 Task: Create a sub task Gather and Analyse Requirements for the task  Create a feature for users to report inappropriate content in the project Vertex , assign it to team member softage.10@softage.net and update the status of the sub task to  Off Track , set the priority of the sub task to High.
Action: Mouse moved to (38, 359)
Screenshot: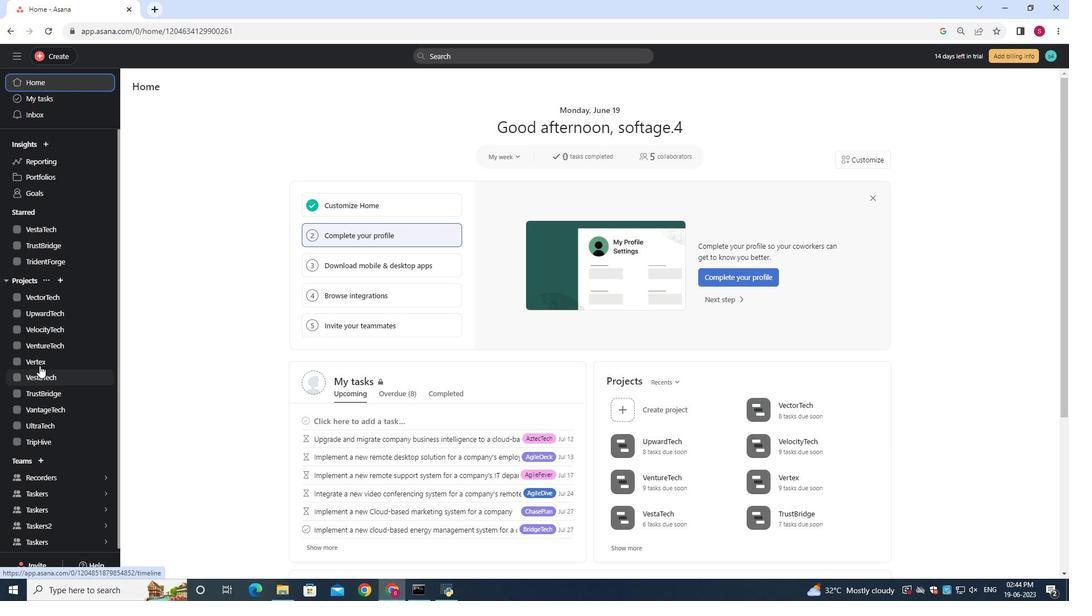 
Action: Mouse pressed left at (38, 359)
Screenshot: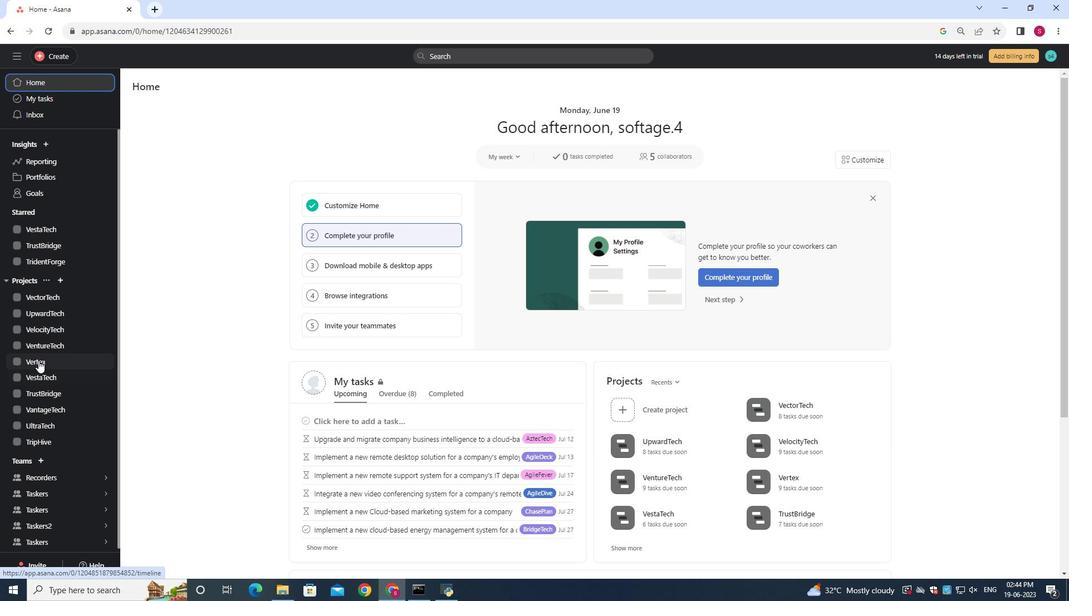 
Action: Mouse moved to (384, 242)
Screenshot: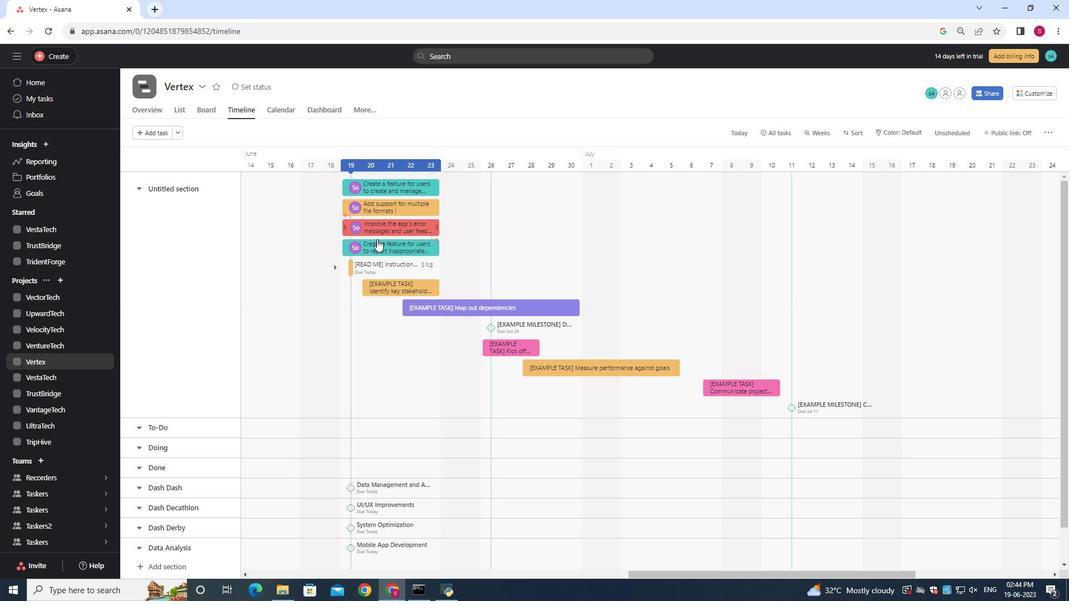 
Action: Mouse pressed left at (384, 242)
Screenshot: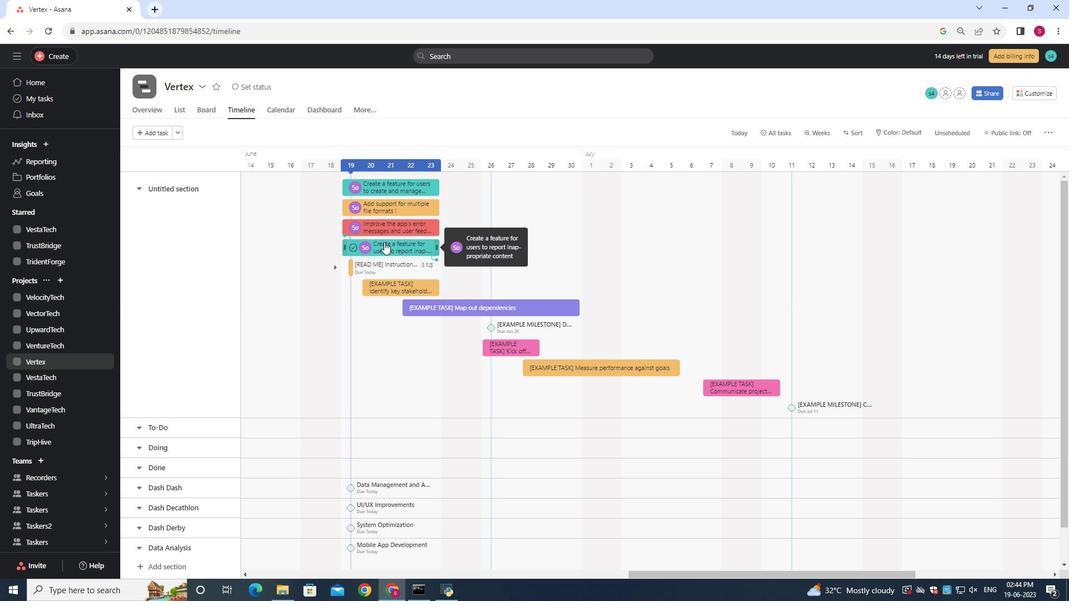 
Action: Mouse moved to (835, 359)
Screenshot: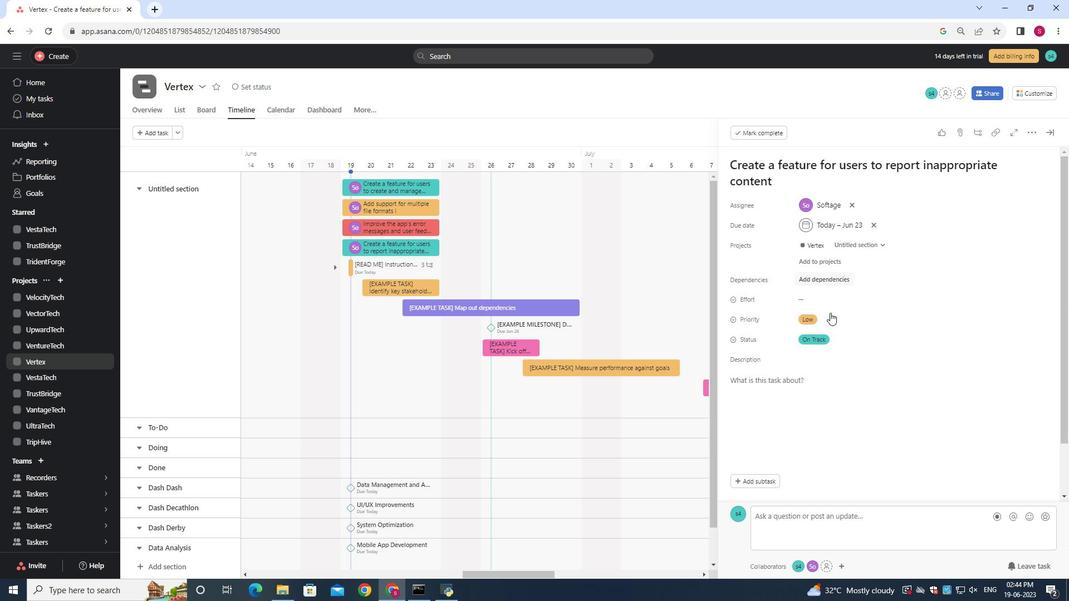 
Action: Mouse scrolled (835, 358) with delta (0, 0)
Screenshot: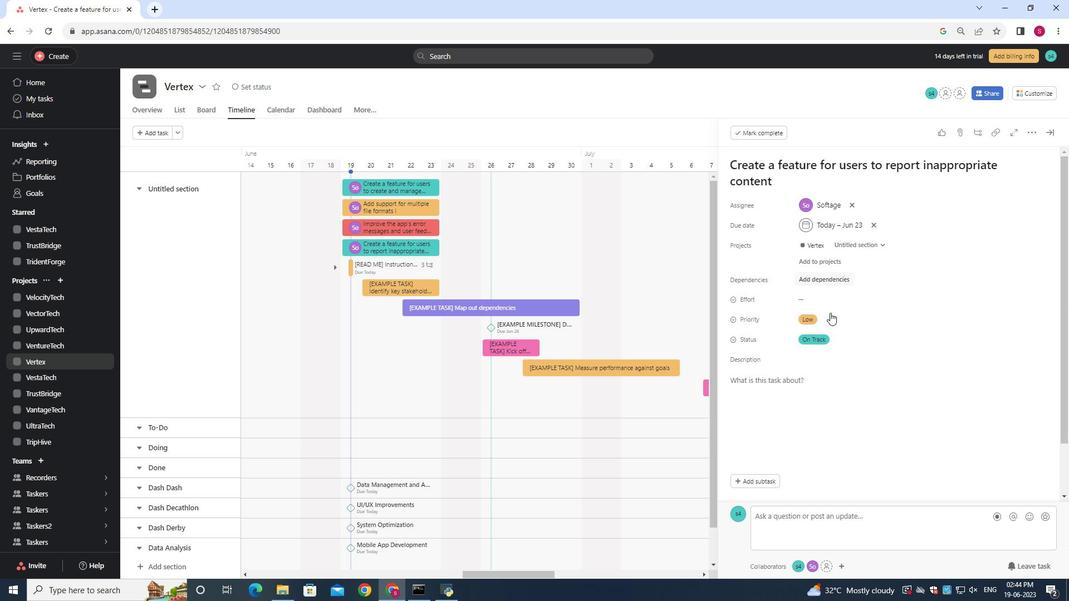 
Action: Mouse moved to (835, 360)
Screenshot: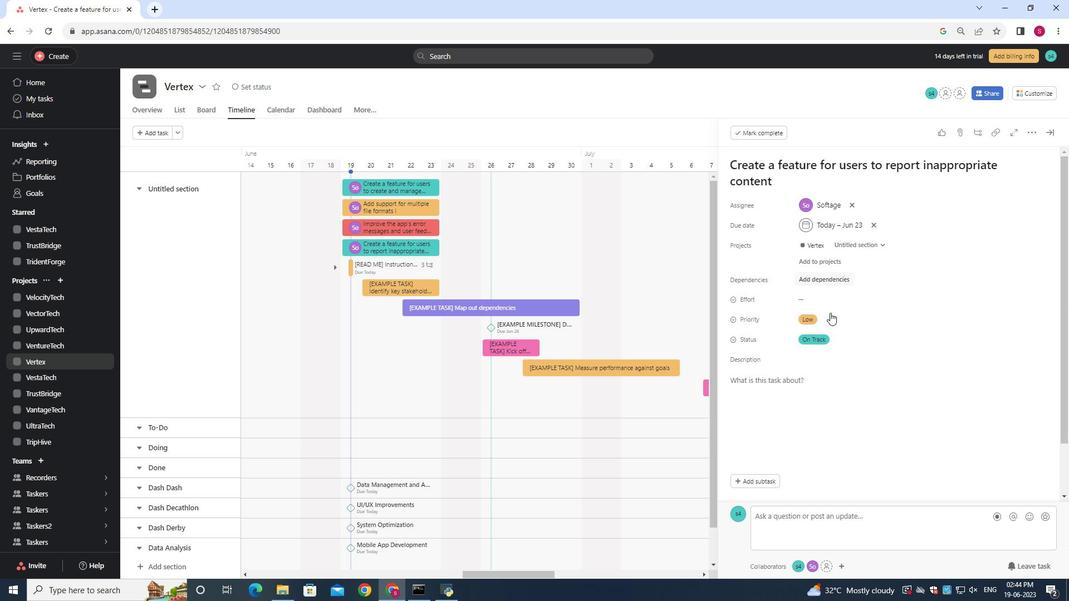 
Action: Mouse scrolled (835, 359) with delta (0, 0)
Screenshot: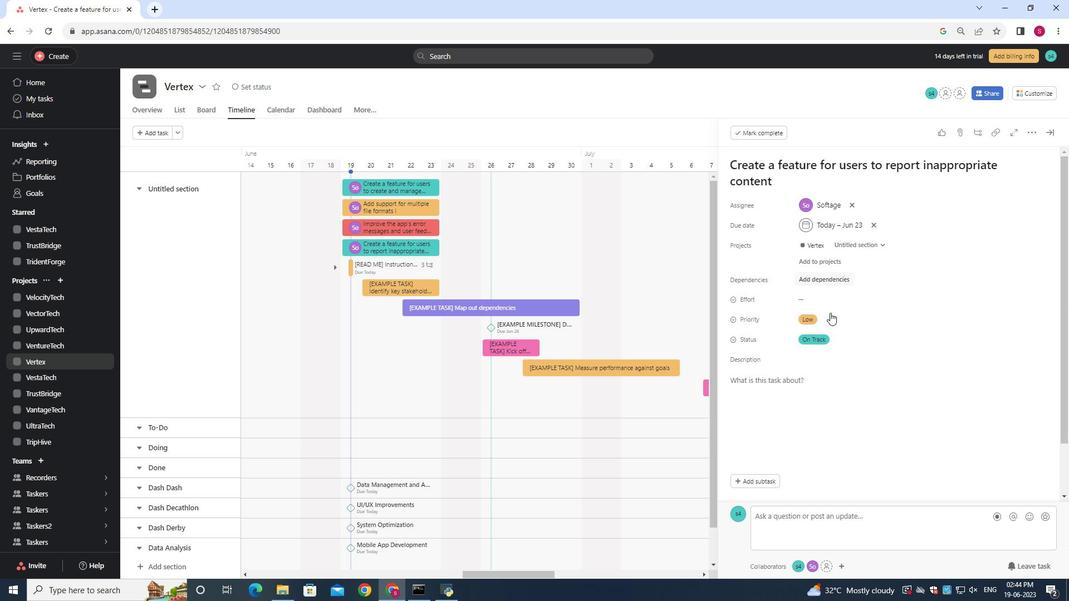 
Action: Mouse moved to (835, 361)
Screenshot: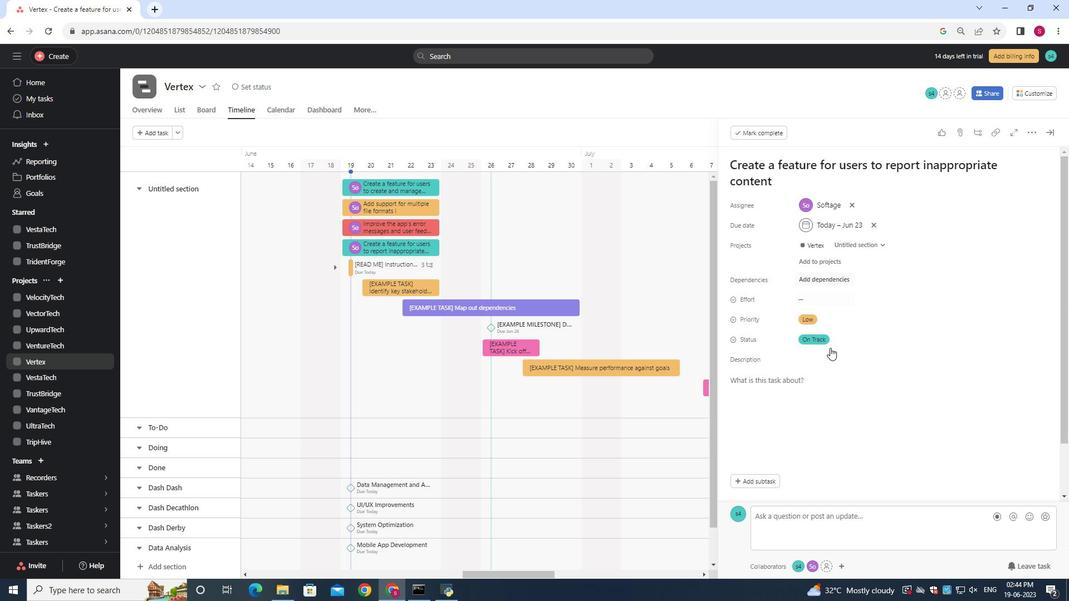 
Action: Mouse scrolled (835, 360) with delta (0, 0)
Screenshot: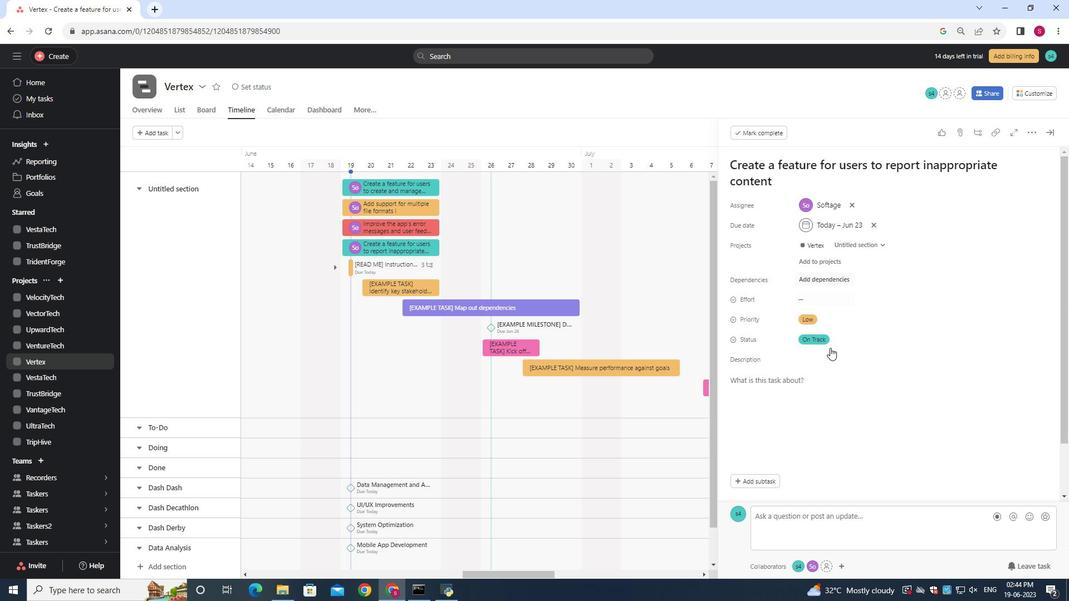 
Action: Mouse scrolled (835, 360) with delta (0, 0)
Screenshot: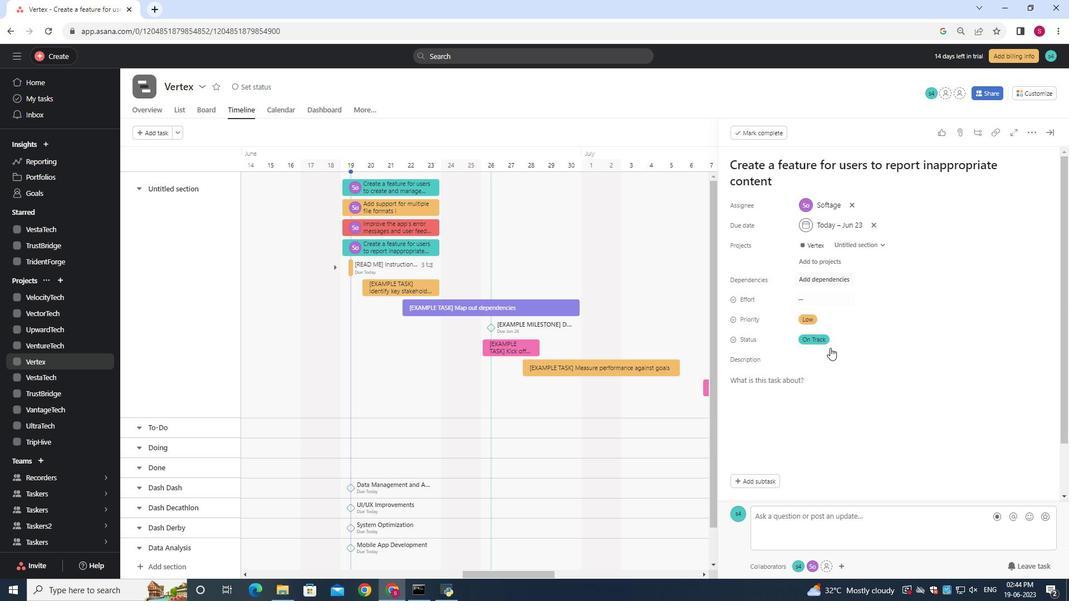 
Action: Mouse scrolled (835, 360) with delta (0, 0)
Screenshot: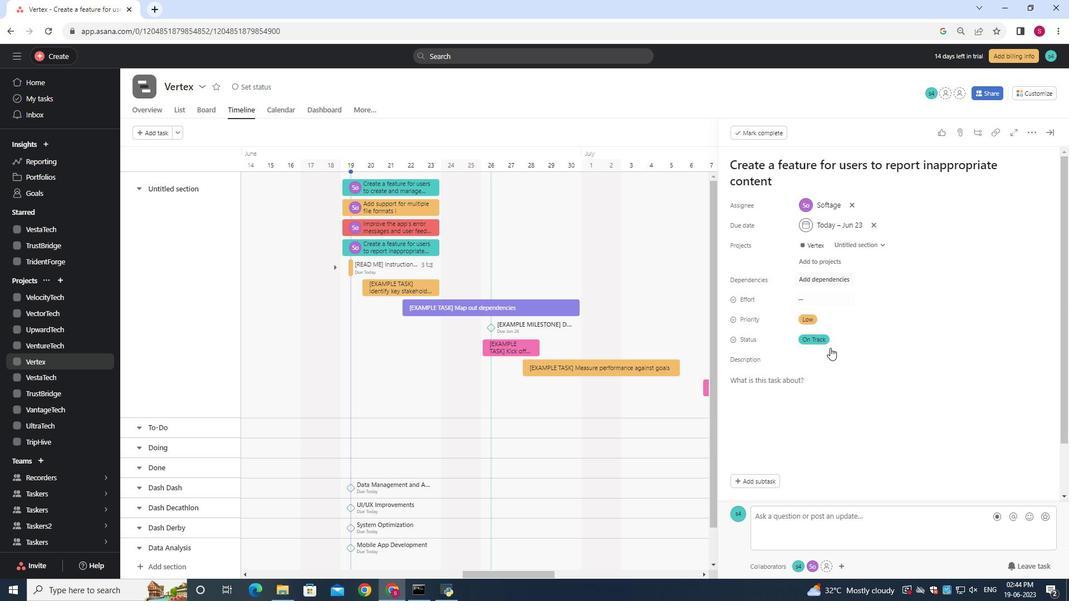 
Action: Mouse scrolled (835, 360) with delta (0, 0)
Screenshot: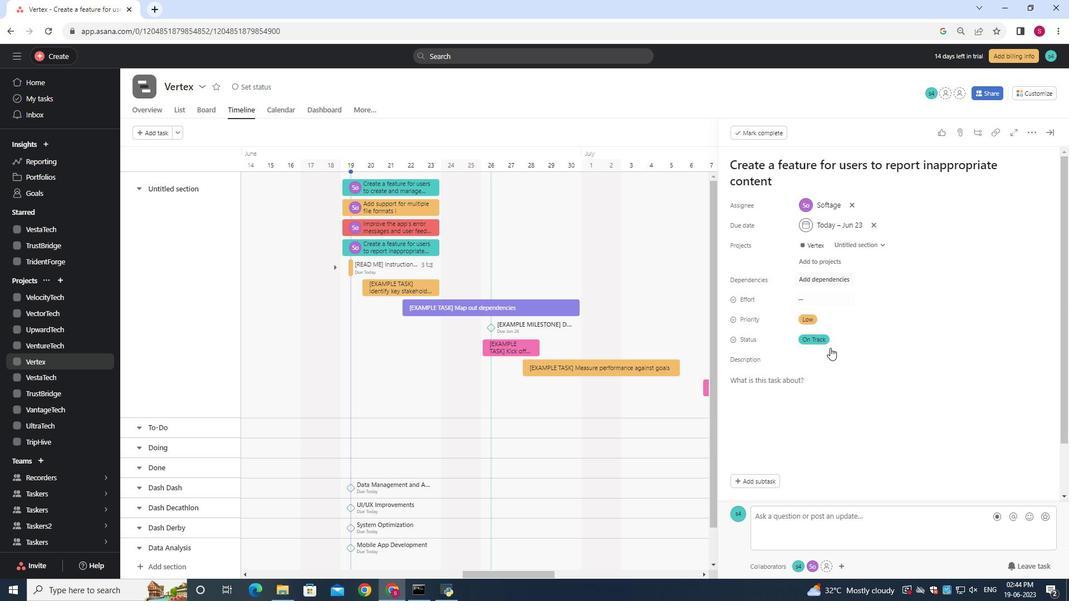 
Action: Mouse moved to (835, 361)
Screenshot: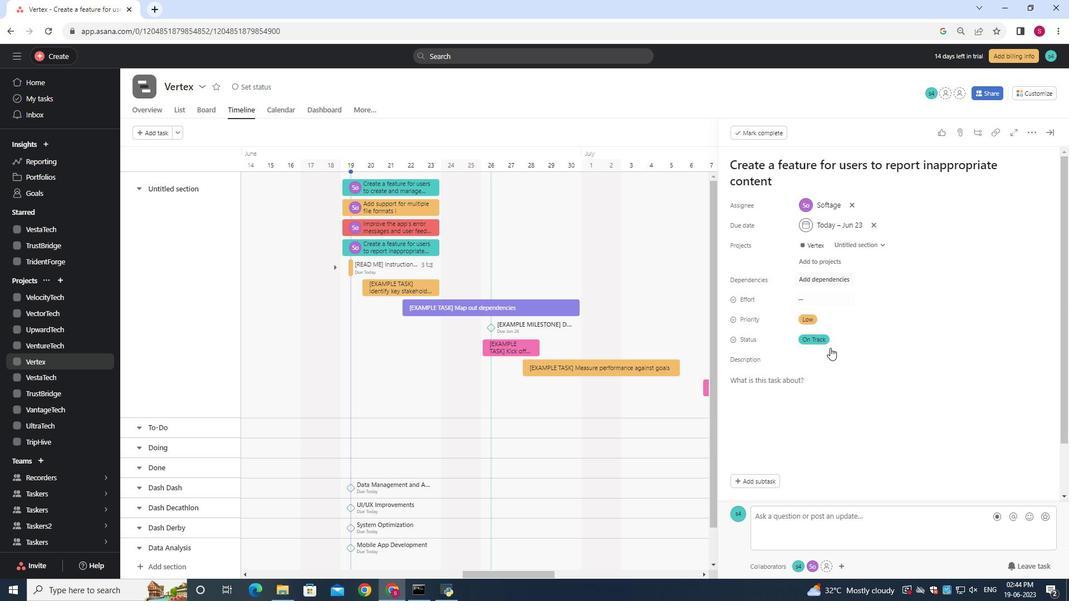 
Action: Mouse scrolled (835, 360) with delta (0, 0)
Screenshot: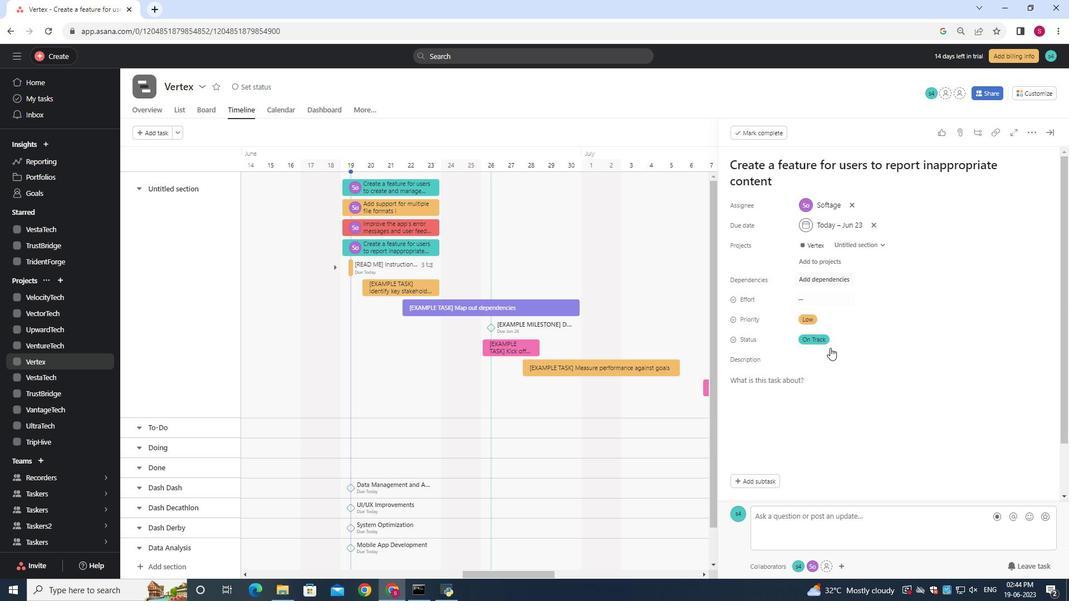 
Action: Mouse moved to (750, 420)
Screenshot: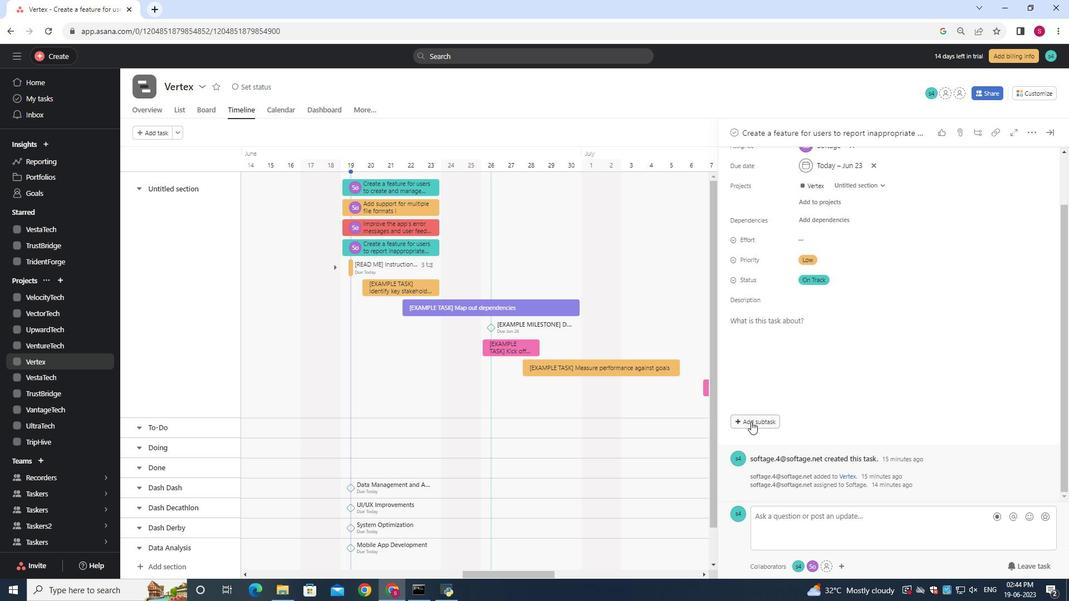 
Action: Mouse pressed left at (750, 420)
Screenshot: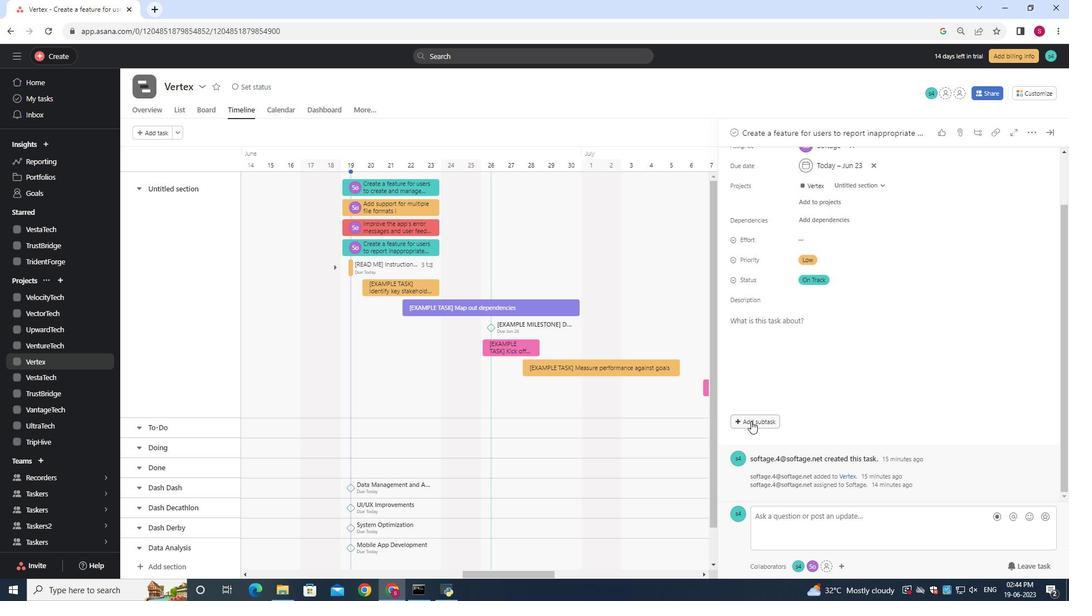 
Action: Mouse moved to (758, 405)
Screenshot: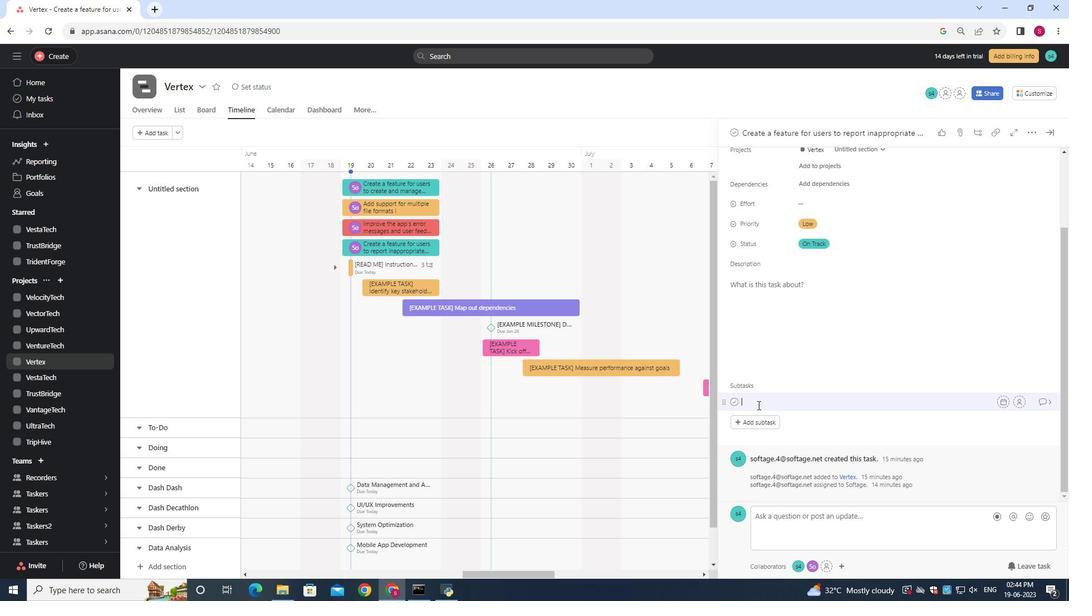 
Action: Key pressed <Key.shift><Key.shift><Key.shift><Key.shift><Key.shift><Key.shift><Key.shift><Key.shift><Key.shift><Key.shift><Key.shift><Key.shift><Key.shift><Key.shift><Key.shift><Key.shift><Key.shift><Key.shift><Key.shift><Key.shift><Key.shift><Key.shift><Key.shift><Key.shift><Key.shift><Key.shift><Key.shift><Key.shift><Key.shift><Key.shift><Key.shift><Key.shift><Key.shift>Gather<Key.space>and<Key.space><Key.shift>Analyse<Key.space><Key.shift><Key.shift><Key.shift><Key.shift><Key.shift><Key.shift><Key.shift><Key.shift><Key.shift><Key.shift><Key.shift><Key.shift><Key.shift><Key.shift><Key.shift><Key.shift><Key.shift><Key.shift><Key.shift><Key.shift><Key.shift><Key.shift><Key.shift><Key.shift><Key.shift><Key.shift><Key.shift><Key.shift><Key.shift><Key.shift><Key.shift><Key.shift><Key.shift><Key.shift><Key.shift><Key.shift><Key.shift><Key.shift><Key.shift><Key.shift><Key.shift><Key.shift><Key.shift><Key.shift><Key.shift><Key.shift><Key.shift><Key.shift><Key.shift><Key.shift><Key.shift><Key.shift><Key.shift><Key.shift><Key.shift><Key.shift><Key.shift><Key.shift><Key.shift><Key.shift><Key.shift><Key.shift><Key.shift><Key.shift><Key.shift><Key.shift><Key.shift><Key.shift><Key.shift><Key.shift><Key.shift><Key.shift><Key.shift><Key.shift><Key.shift><Key.shift><Key.shift><Key.shift><Key.shift><Key.shift><Key.shift><Key.shift><Key.shift><Key.shift><Key.shift><Key.shift><Key.shift><Key.shift><Key.shift><Key.shift><Key.shift><Key.shift><Key.shift><Key.shift>Requirements<Key.space>
Screenshot: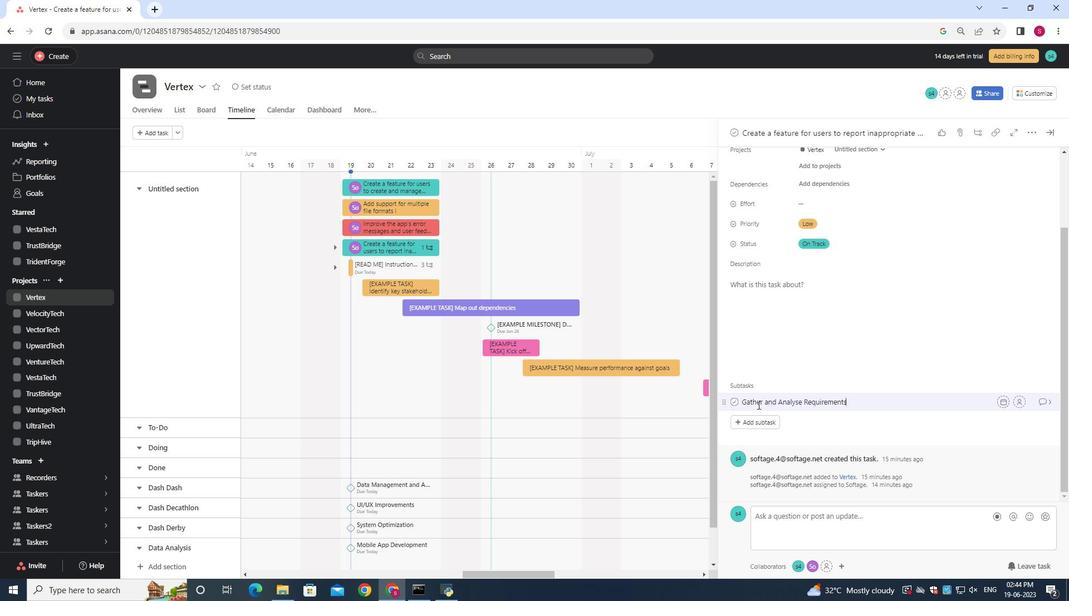 
Action: Mouse moved to (1017, 399)
Screenshot: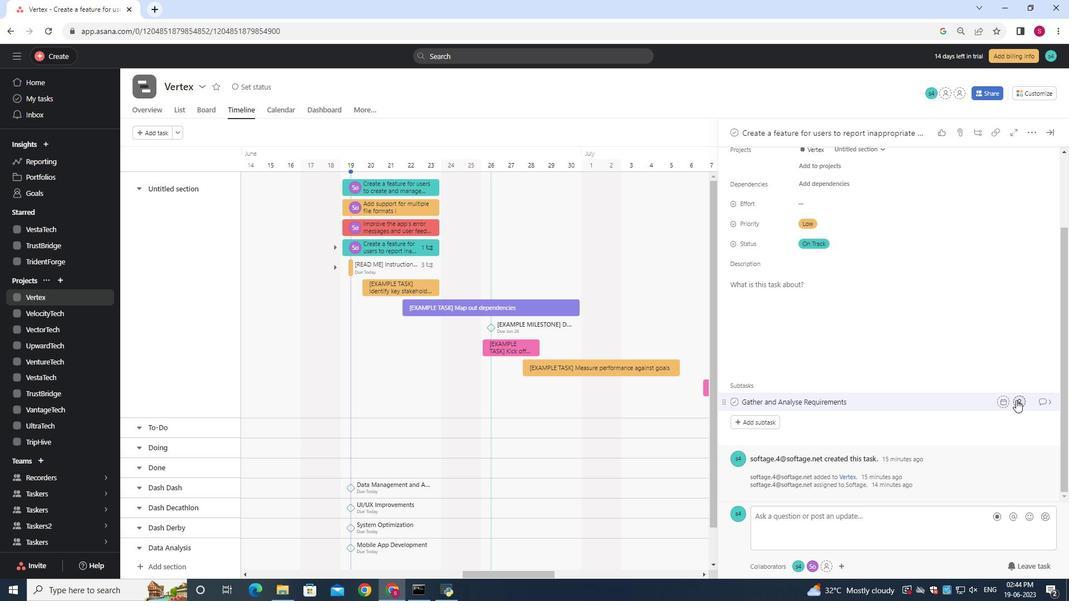 
Action: Mouse pressed left at (1017, 399)
Screenshot: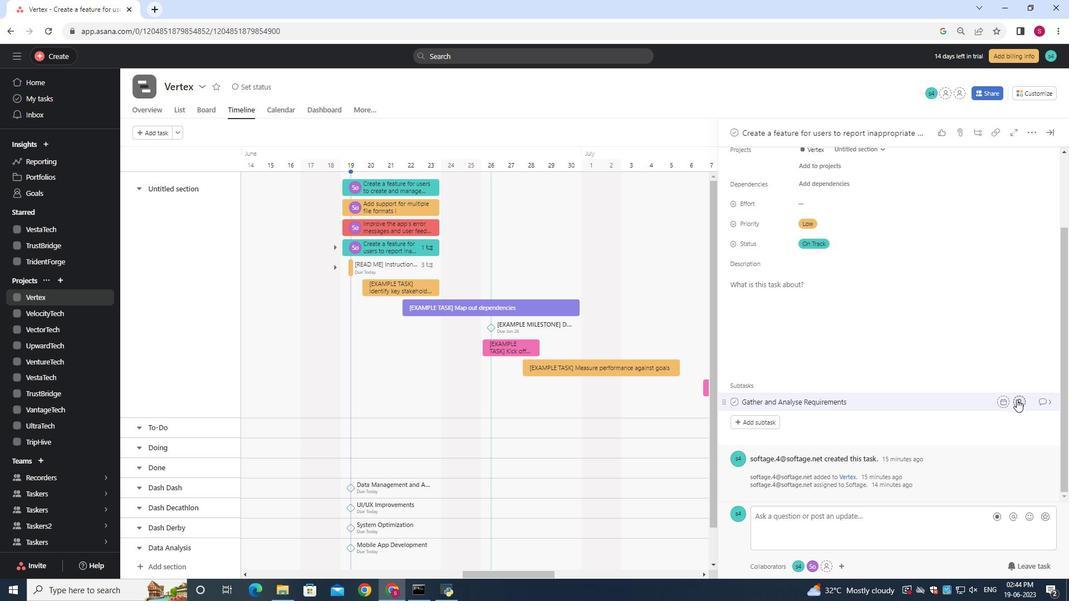 
Action: Key pressed softage.10<Key.shift>@softage.net
Screenshot: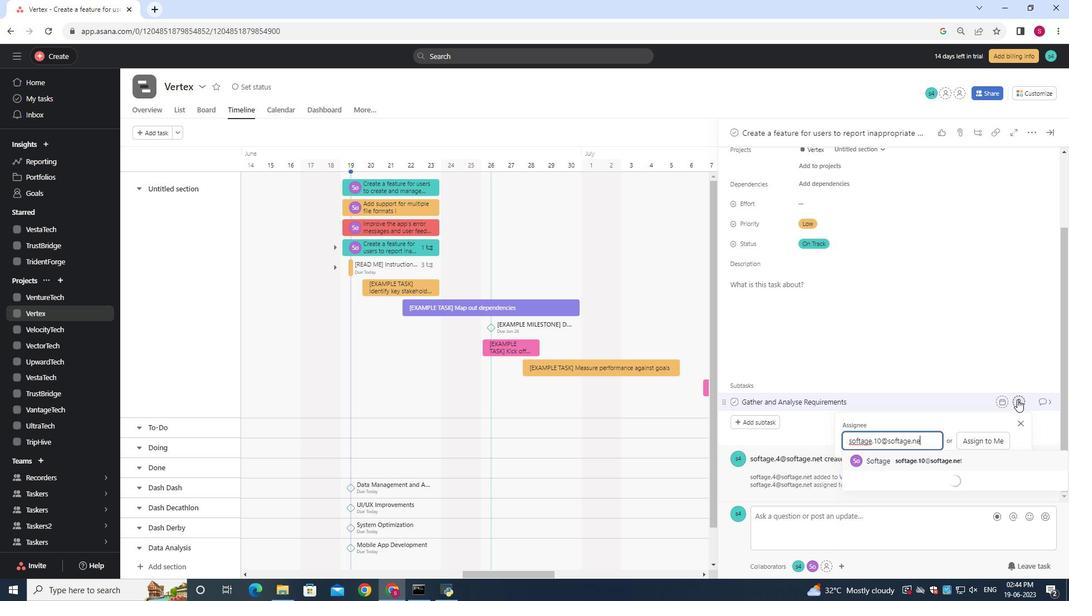 
Action: Mouse moved to (928, 464)
Screenshot: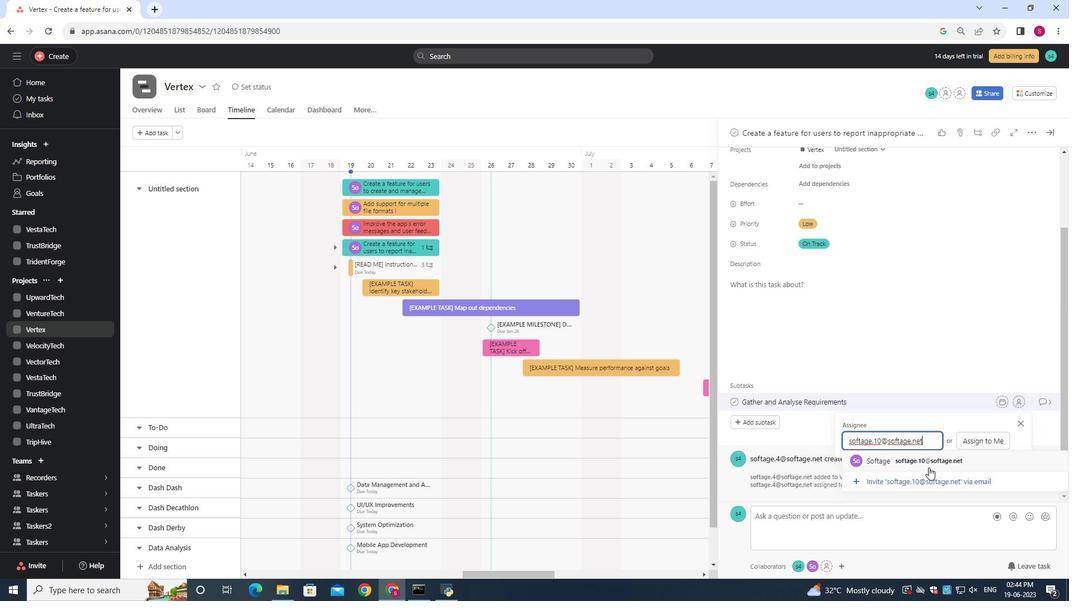 
Action: Mouse pressed left at (928, 464)
Screenshot: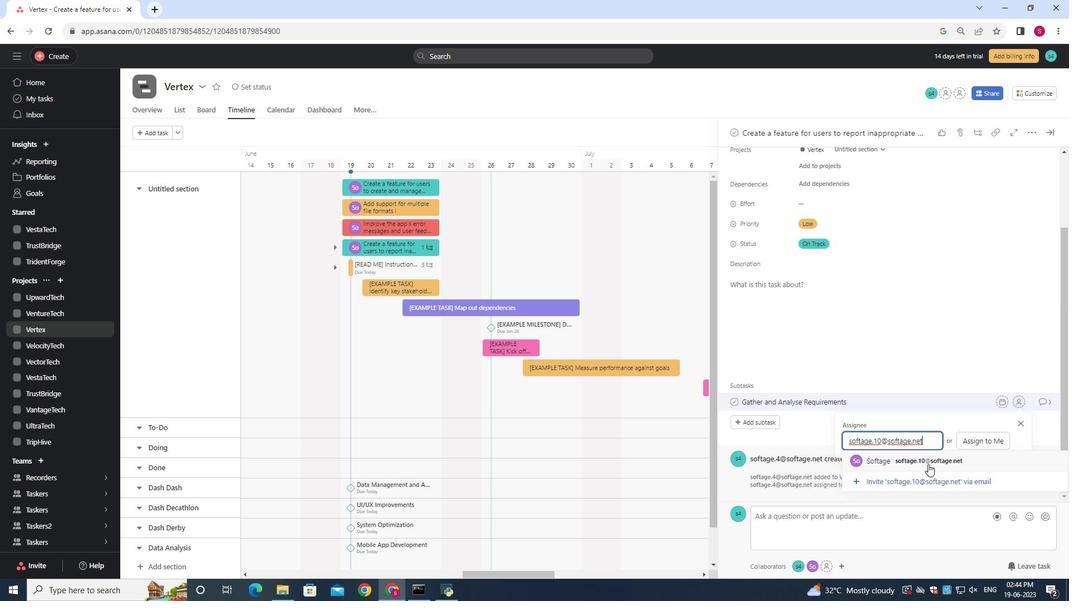 
Action: Mouse moved to (1044, 402)
Screenshot: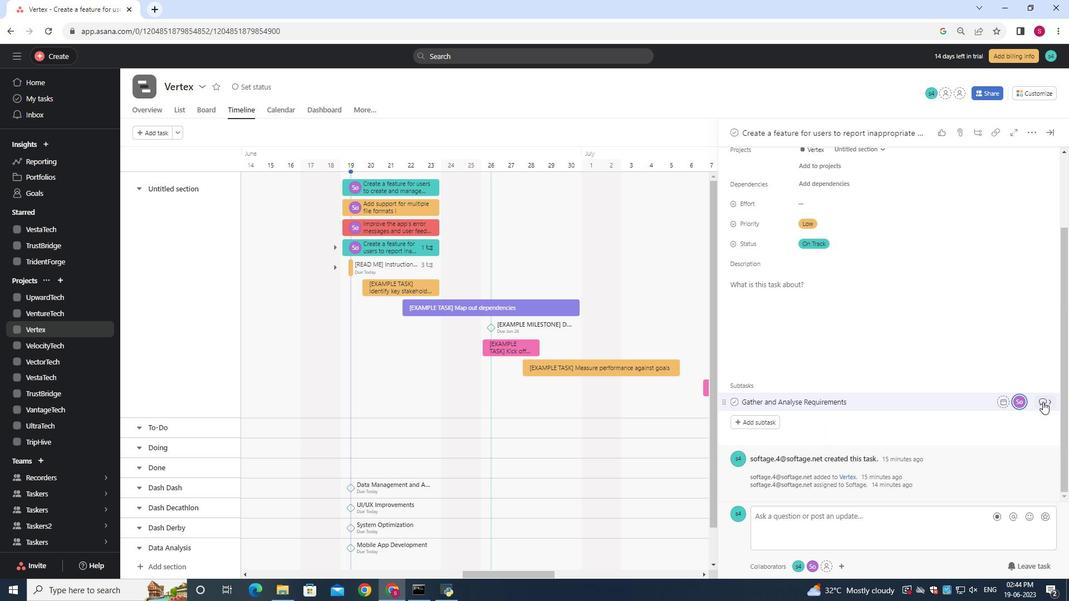 
Action: Mouse pressed left at (1043, 402)
Screenshot: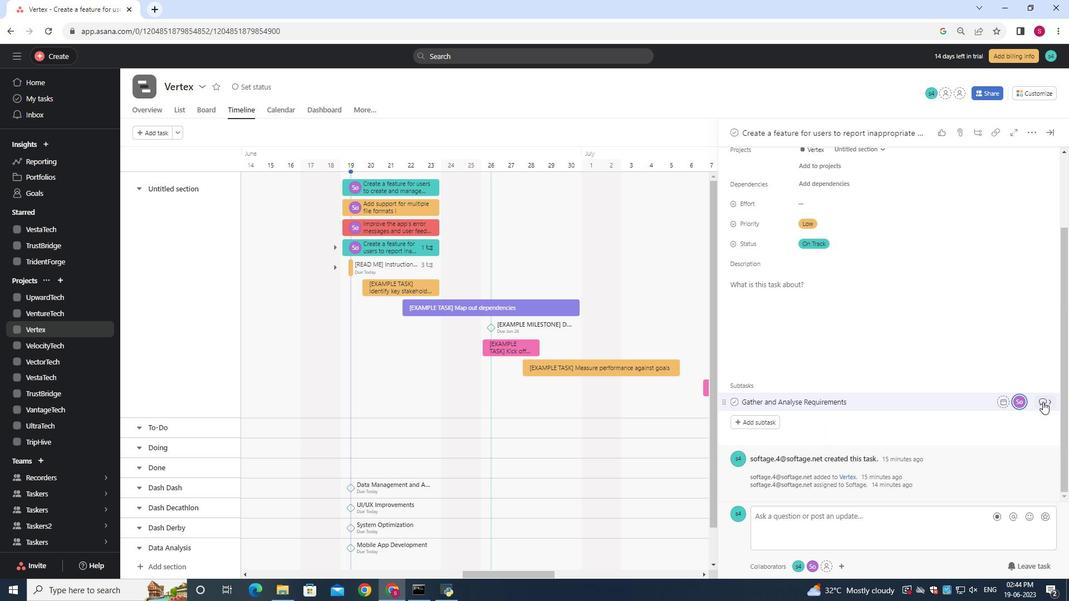 
Action: Mouse moved to (744, 272)
Screenshot: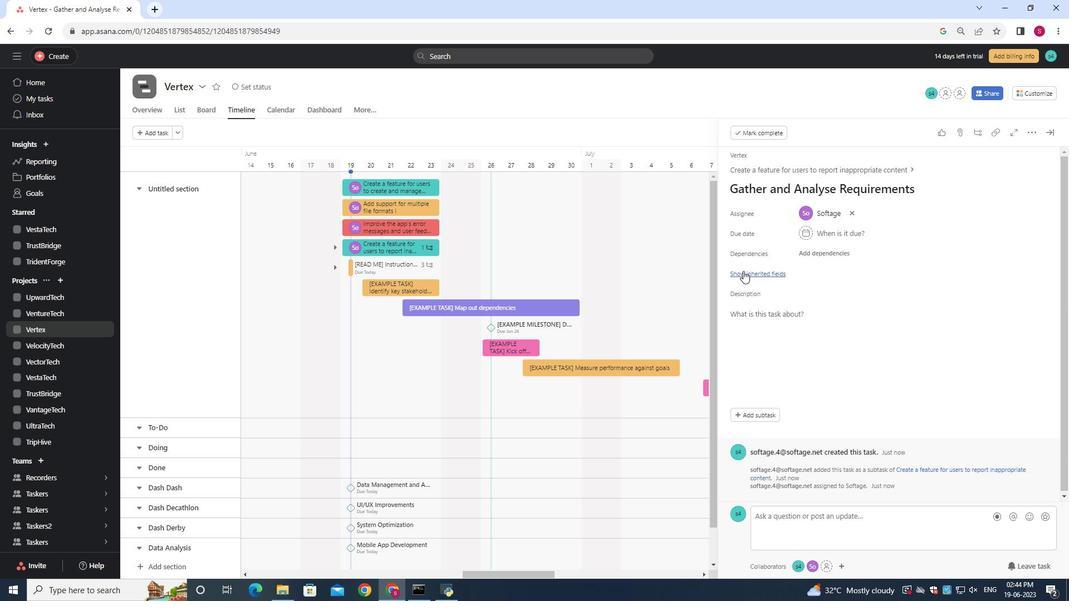 
Action: Mouse pressed left at (744, 272)
Screenshot: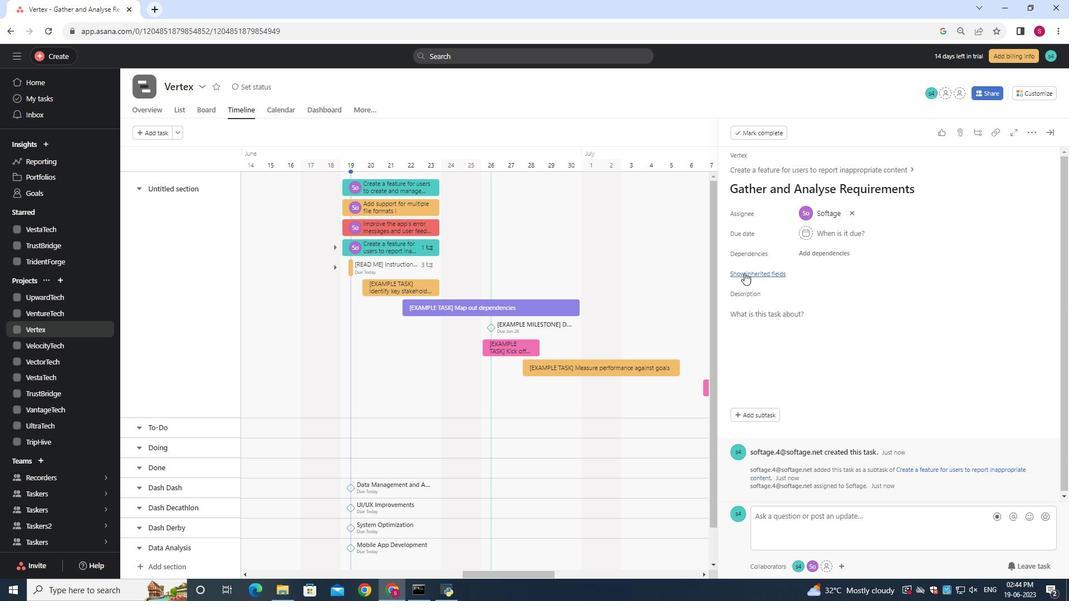 
Action: Mouse moved to (801, 332)
Screenshot: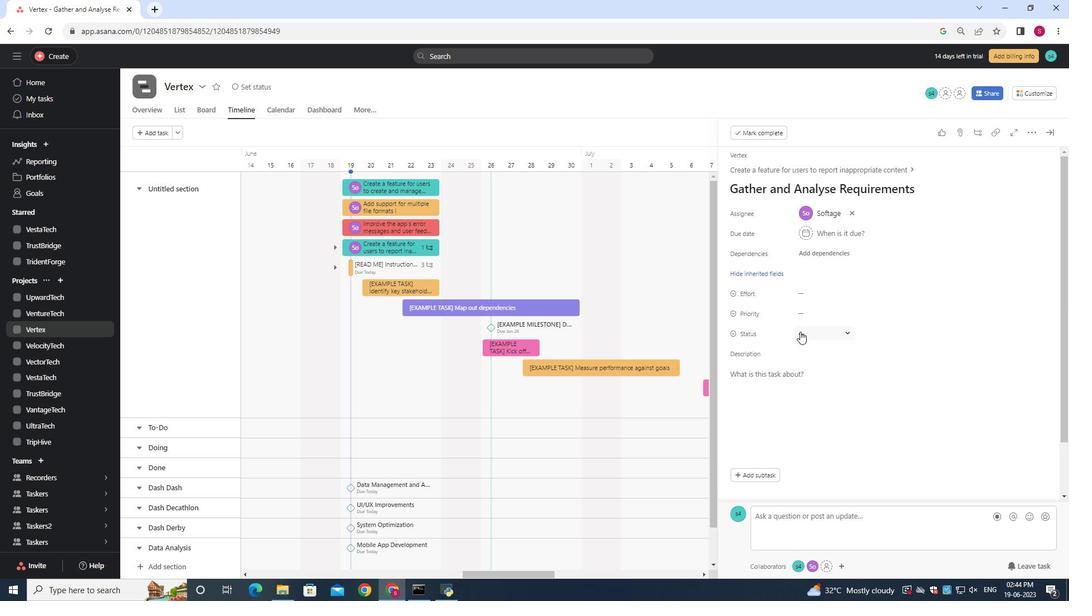 
Action: Mouse pressed left at (801, 332)
Screenshot: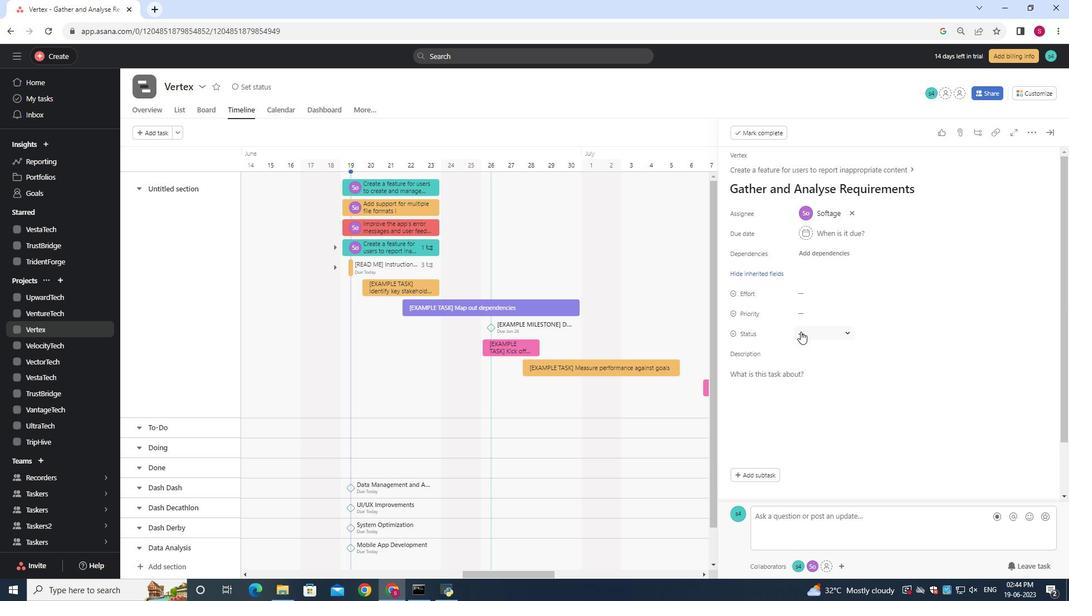 
Action: Mouse moved to (830, 398)
Screenshot: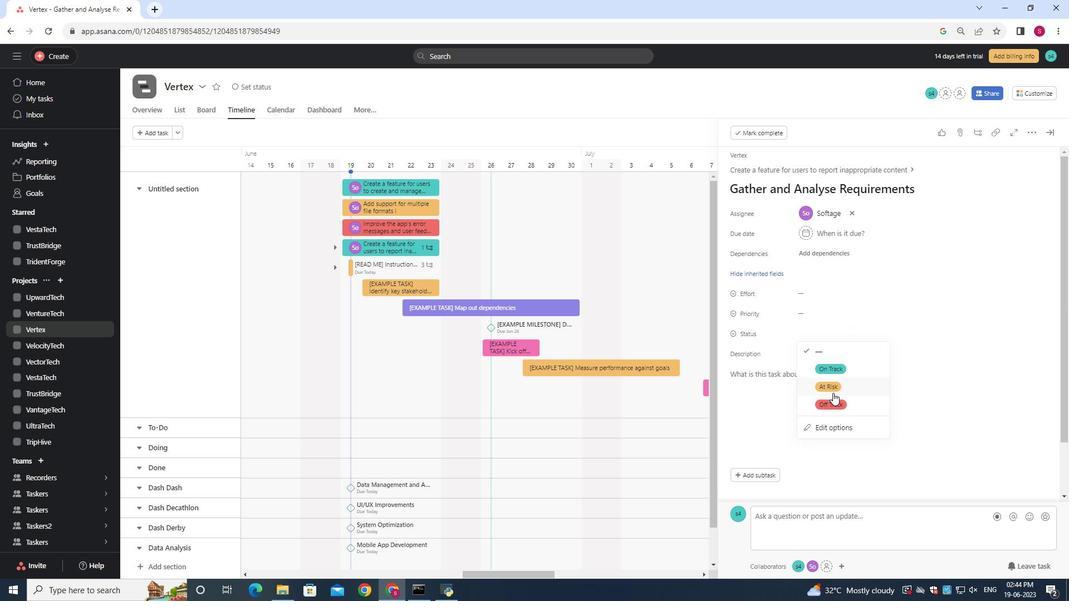 
Action: Mouse pressed left at (830, 398)
Screenshot: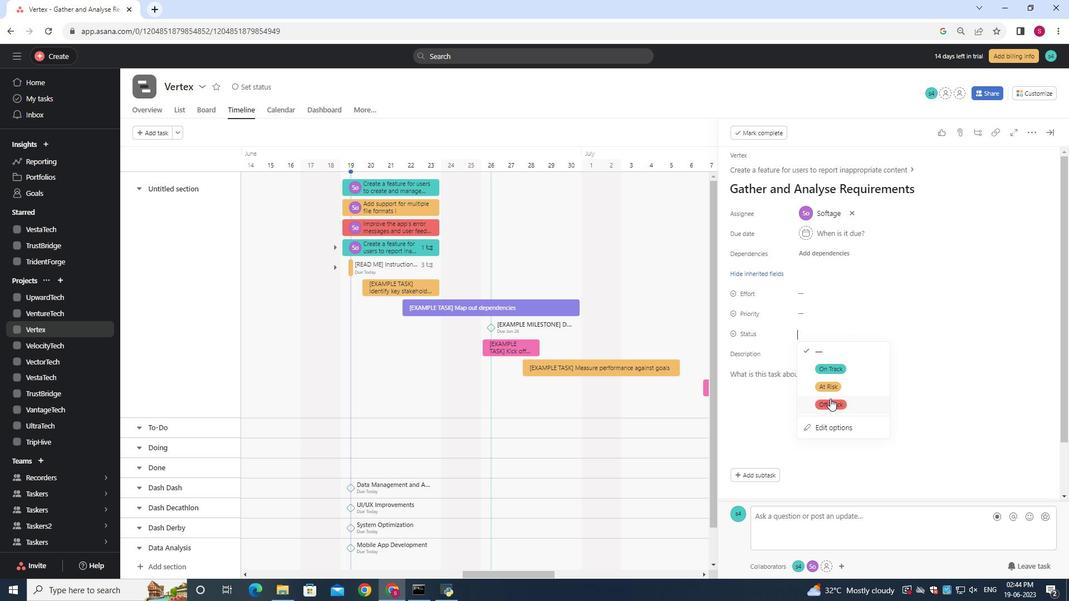 
Action: Mouse moved to (806, 315)
Screenshot: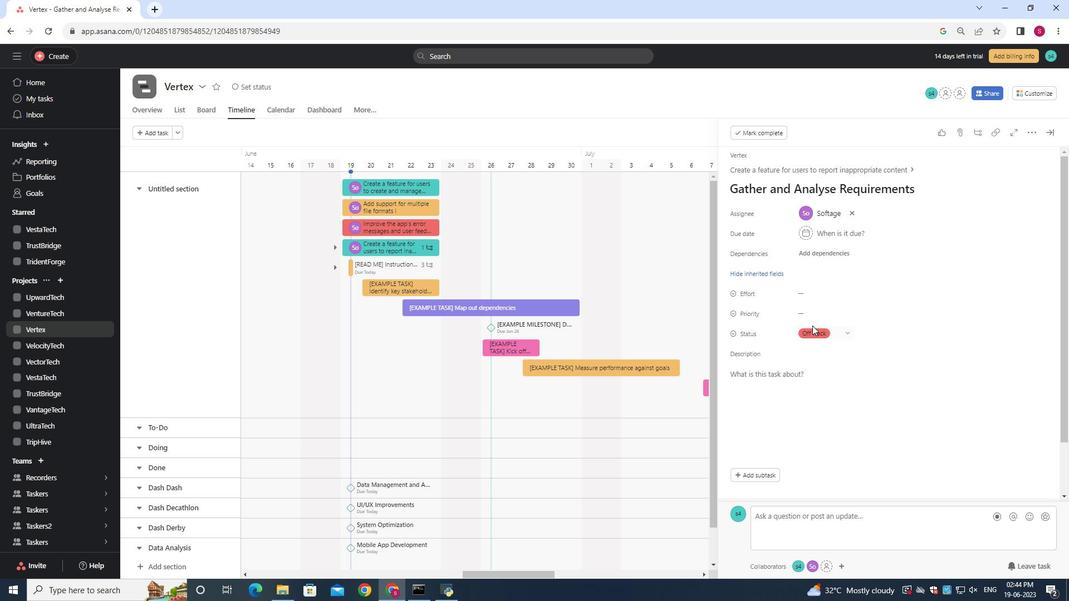 
Action: Mouse pressed left at (806, 315)
Screenshot: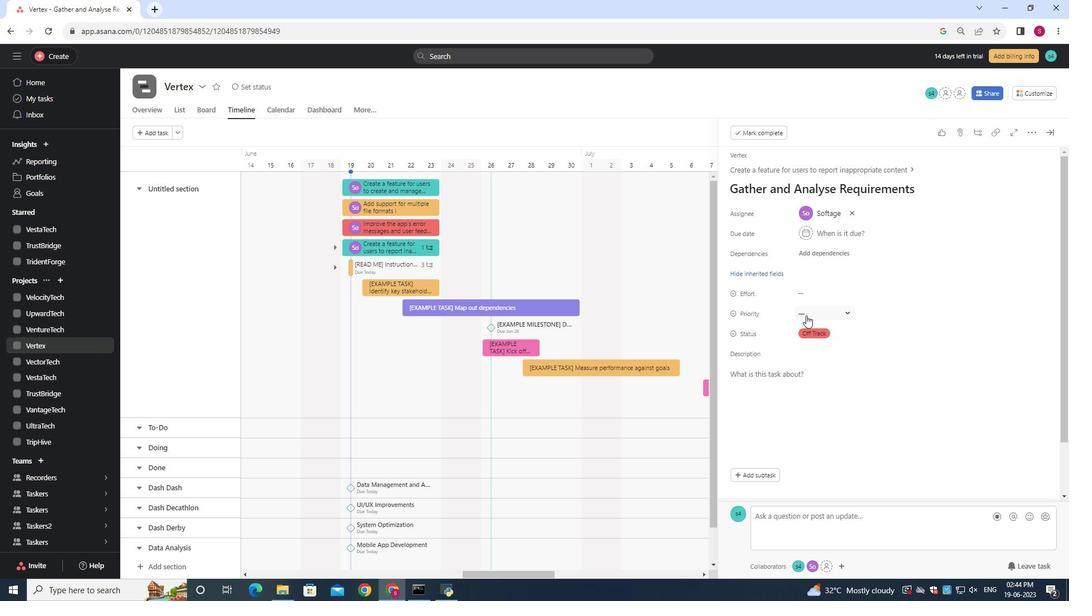 
Action: Mouse moved to (826, 347)
Screenshot: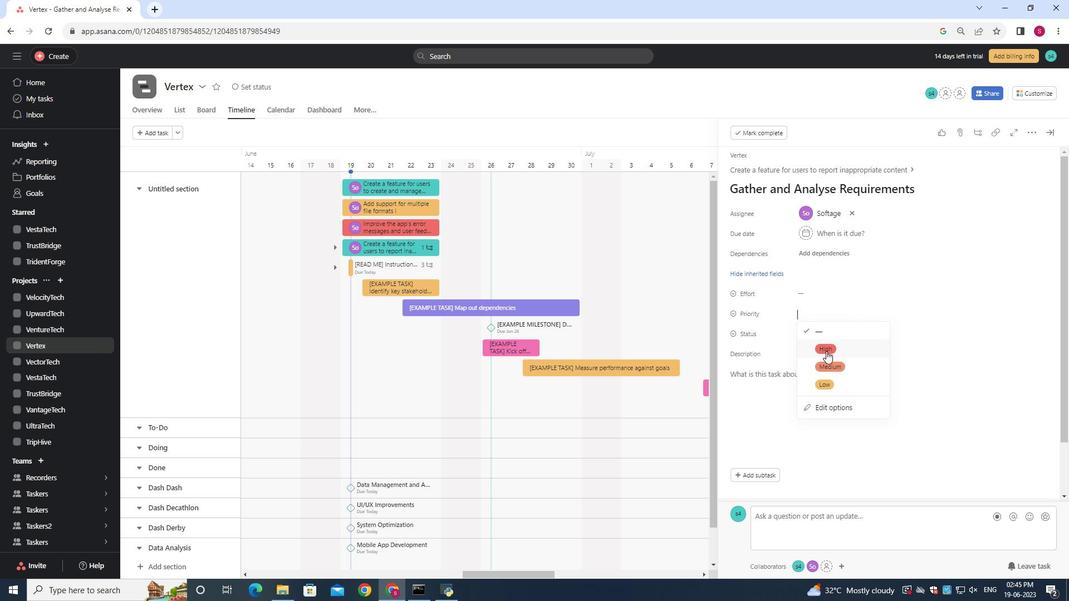 
Action: Mouse pressed left at (826, 347)
Screenshot: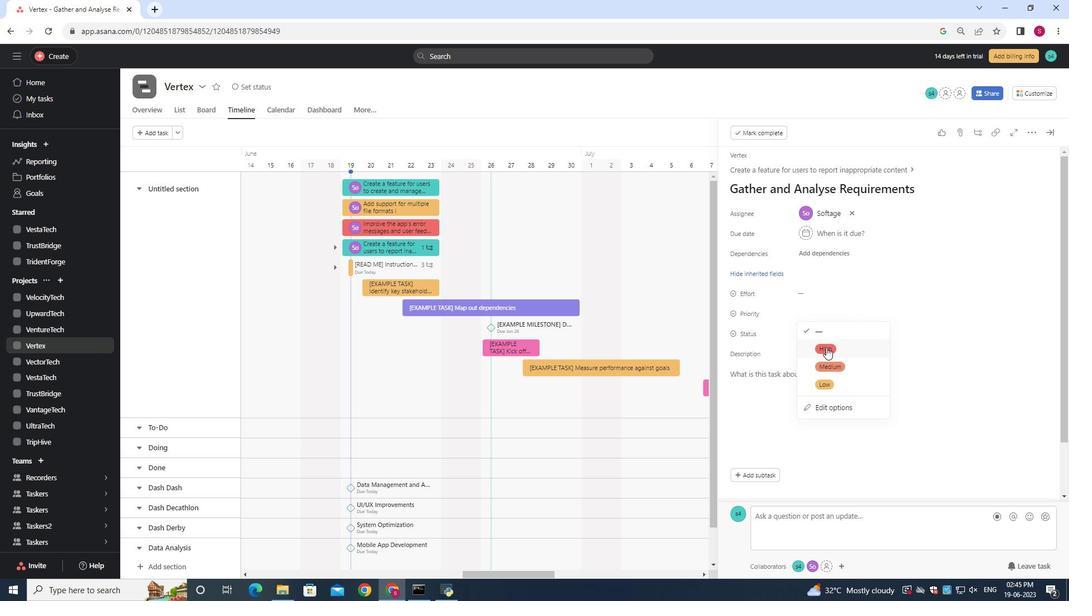 
Action: Mouse moved to (826, 325)
Screenshot: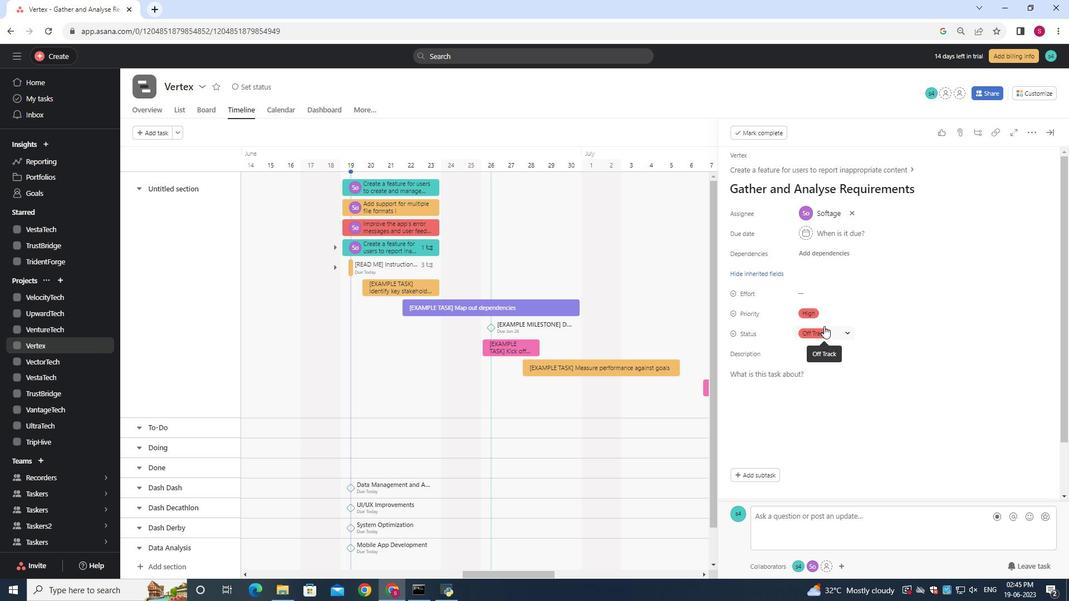 
